 Task: Change line to dashed dotted.
Action: Mouse moved to (486, 289)
Screenshot: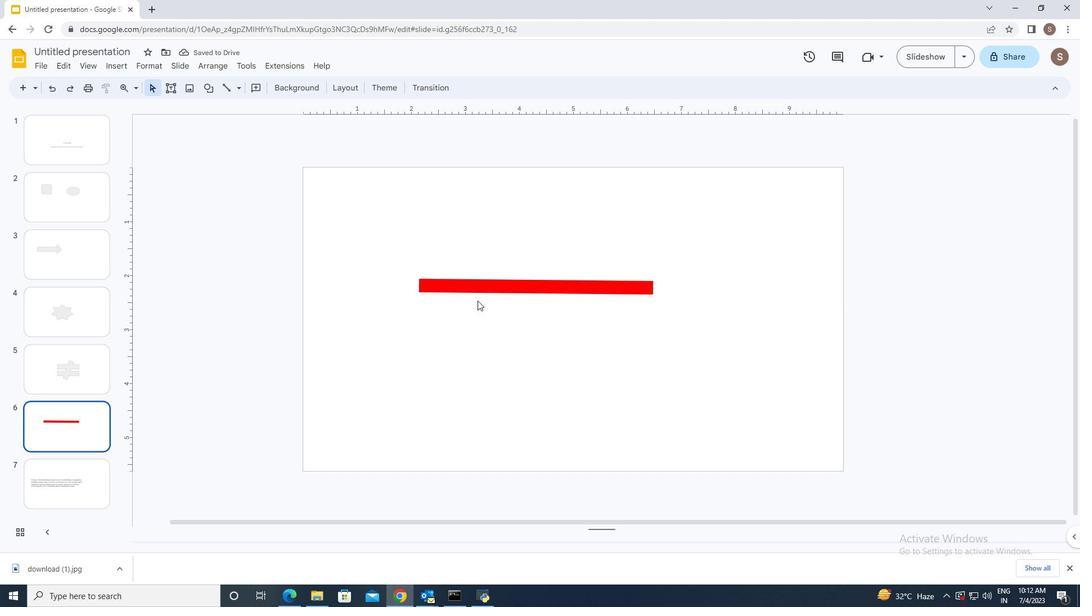 
Action: Mouse pressed left at (486, 289)
Screenshot: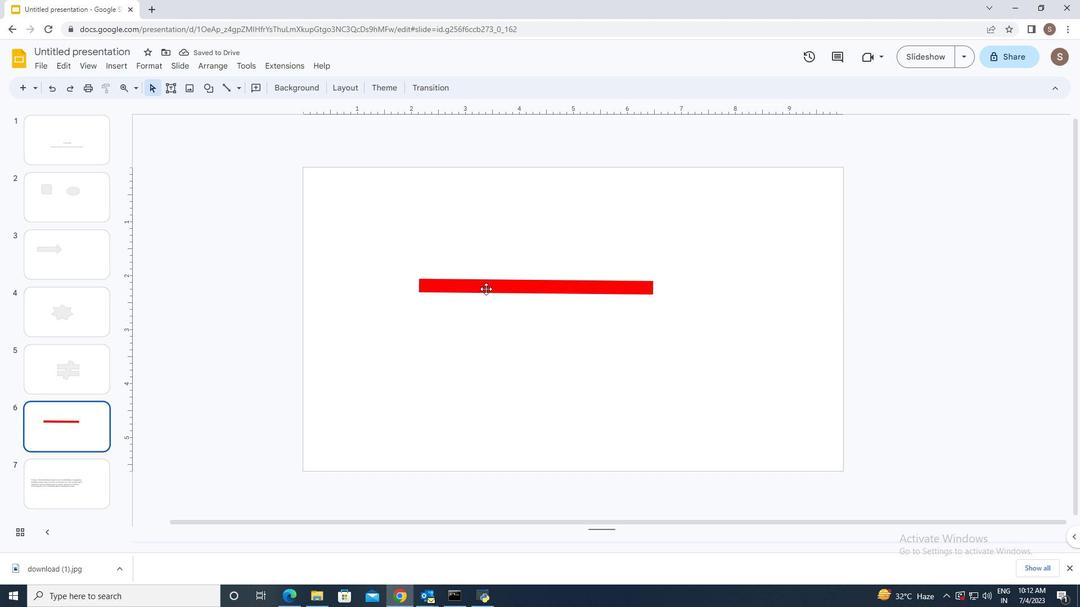 
Action: Mouse moved to (288, 85)
Screenshot: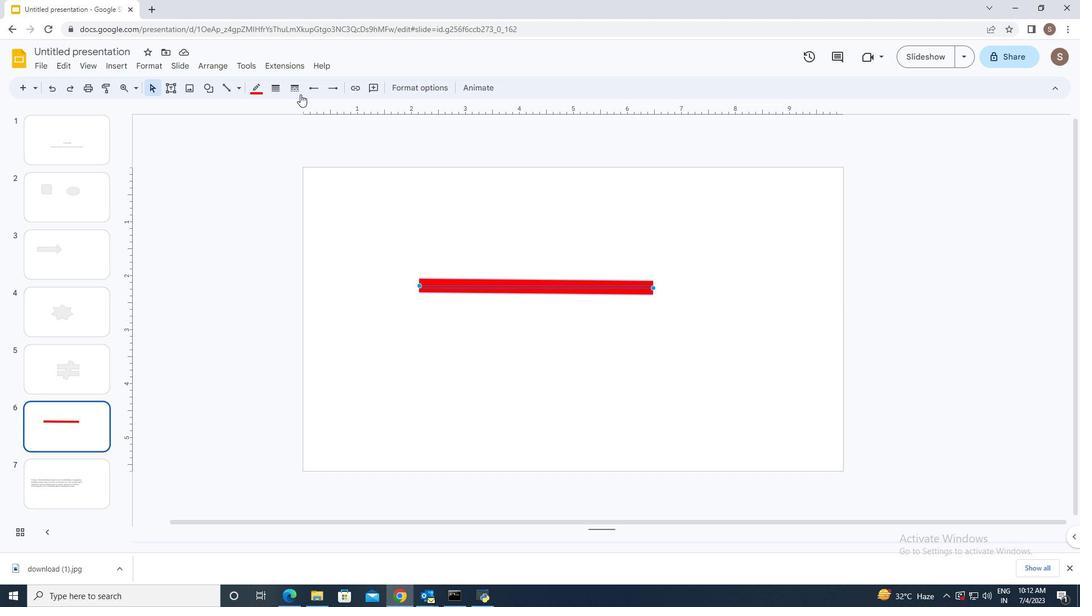 
Action: Mouse pressed left at (288, 85)
Screenshot: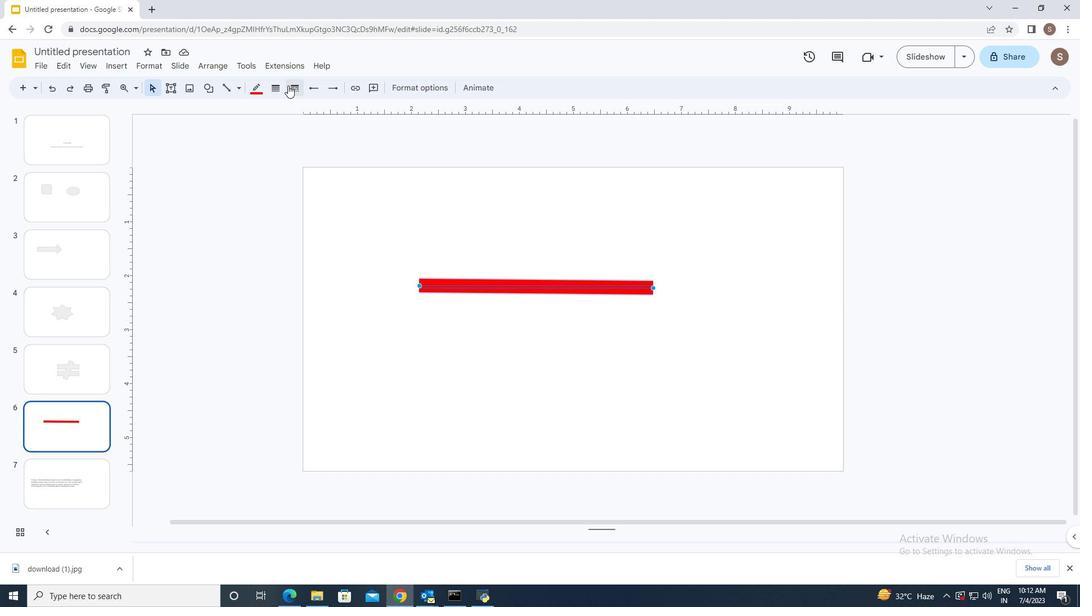 
Action: Mouse moved to (309, 162)
Screenshot: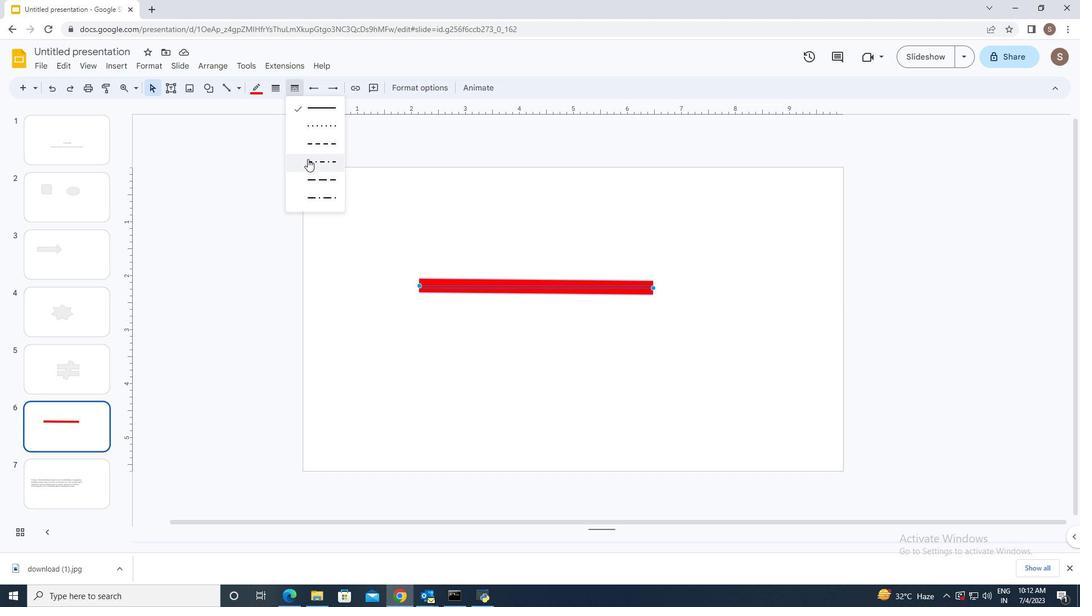 
Action: Mouse pressed left at (309, 162)
Screenshot: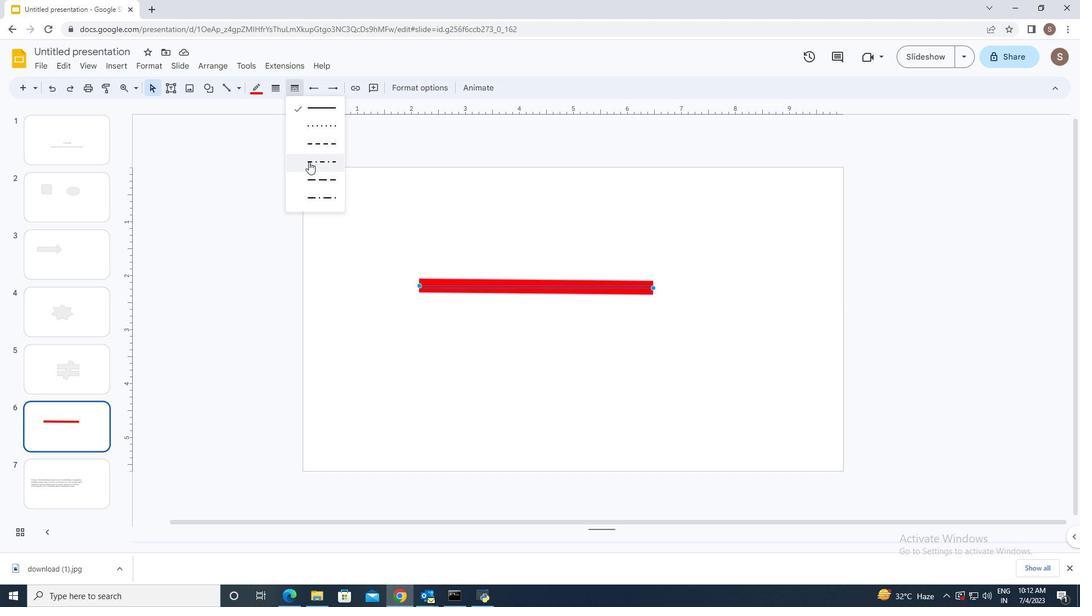 
Action: Mouse moved to (445, 340)
Screenshot: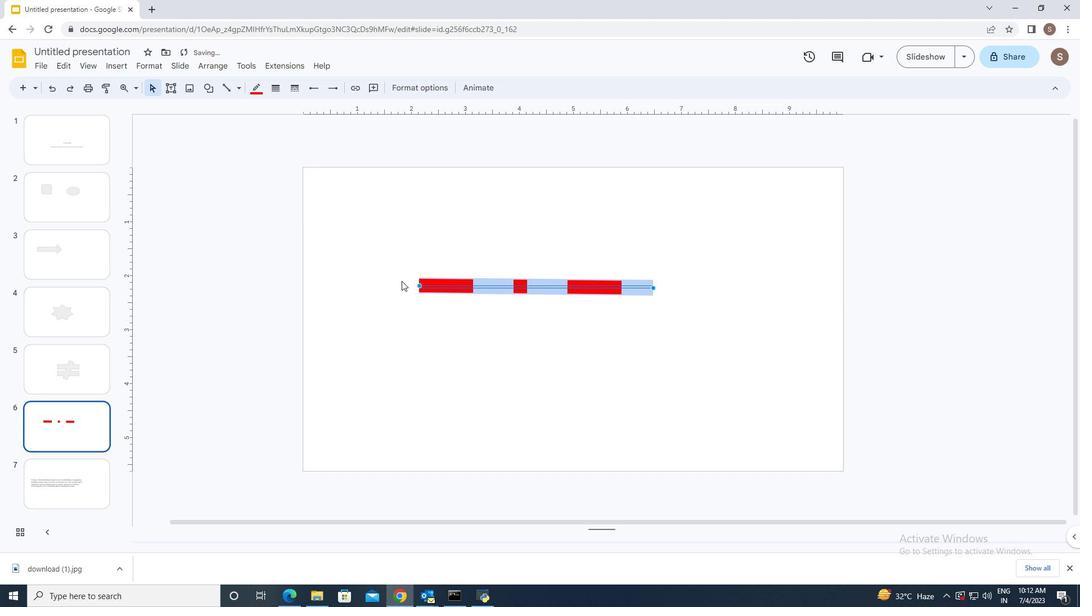 
Action: Mouse pressed left at (445, 340)
Screenshot: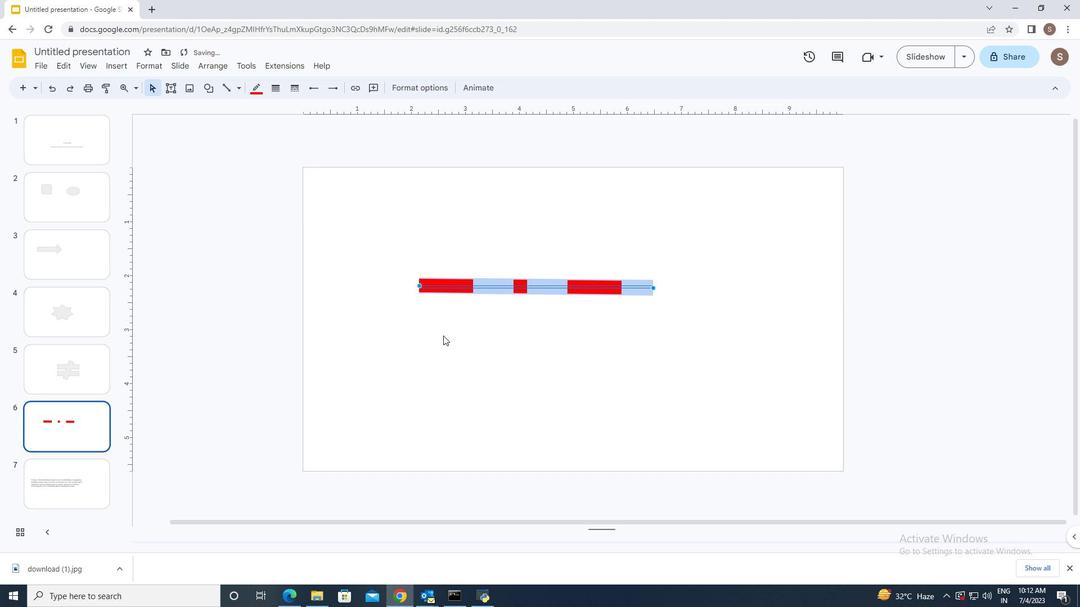 
